 Task: Change object animations to with previous.
Action: Mouse moved to (484, 88)
Screenshot: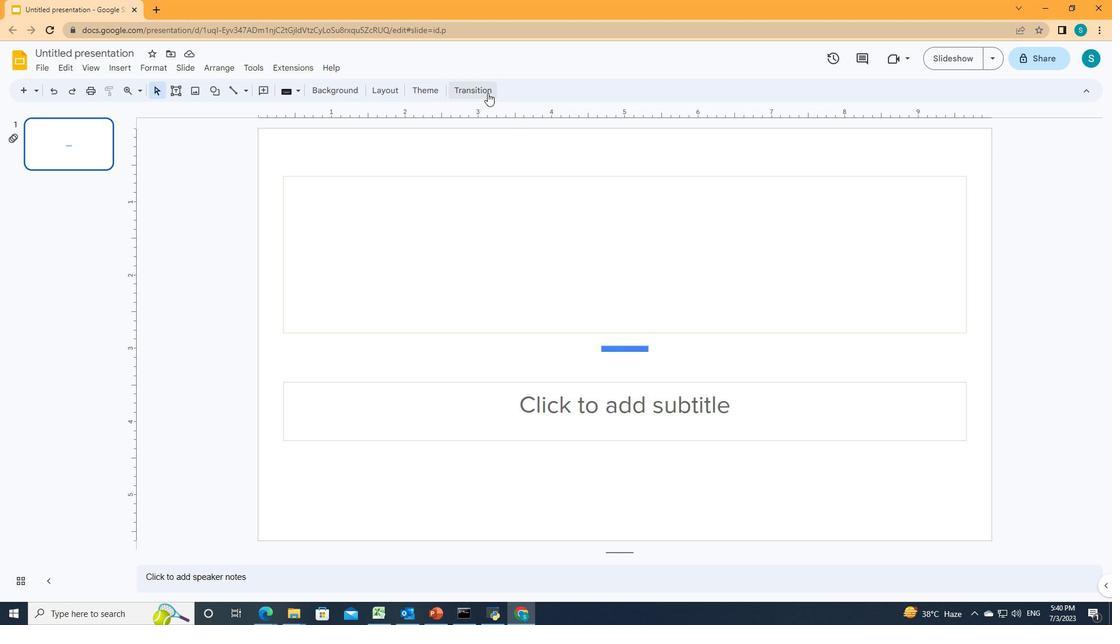 
Action: Mouse pressed left at (484, 88)
Screenshot: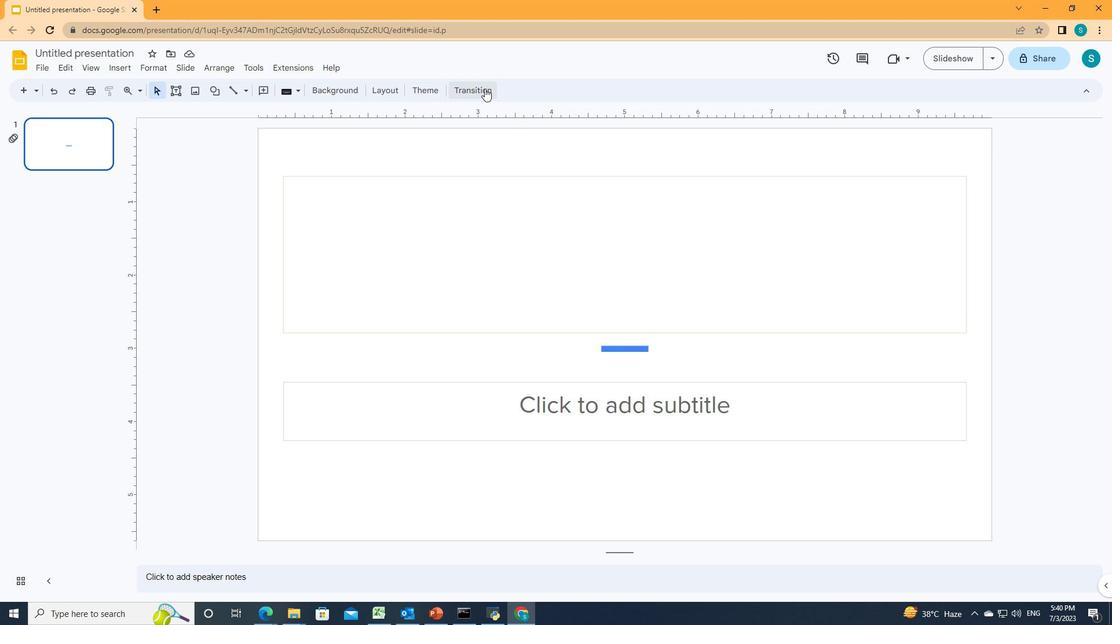 
Action: Mouse moved to (947, 338)
Screenshot: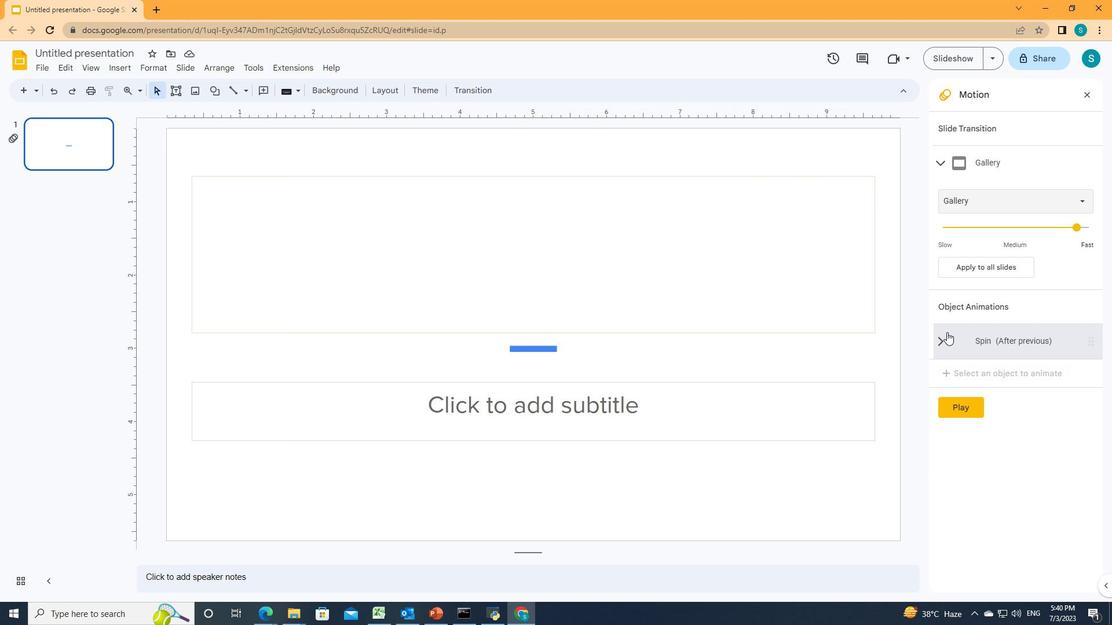 
Action: Mouse pressed left at (947, 338)
Screenshot: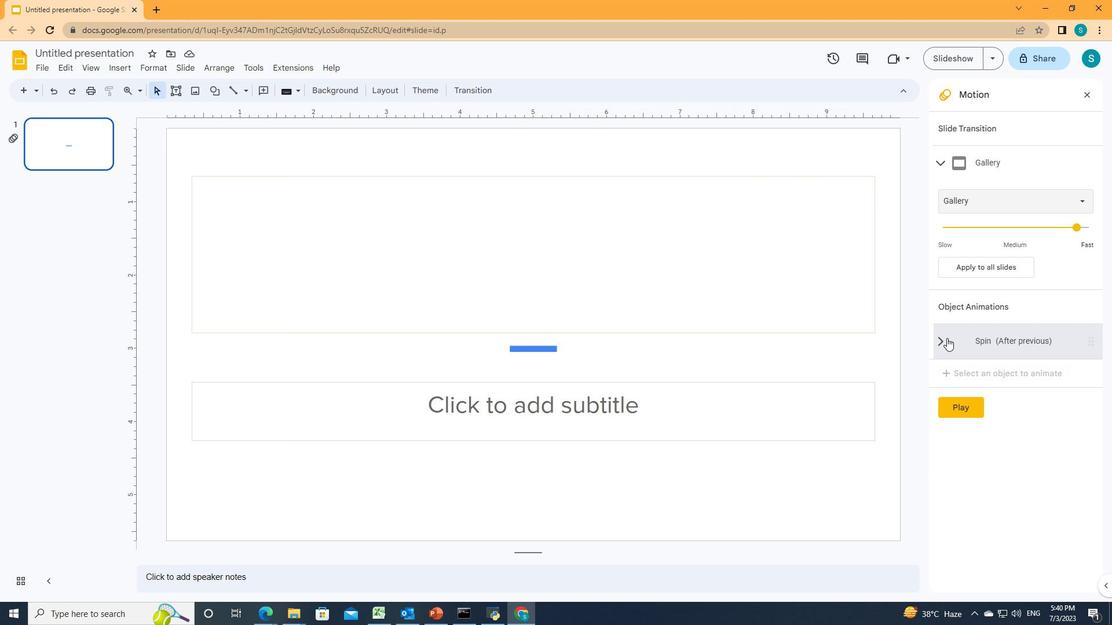 
Action: Mouse moved to (946, 307)
Screenshot: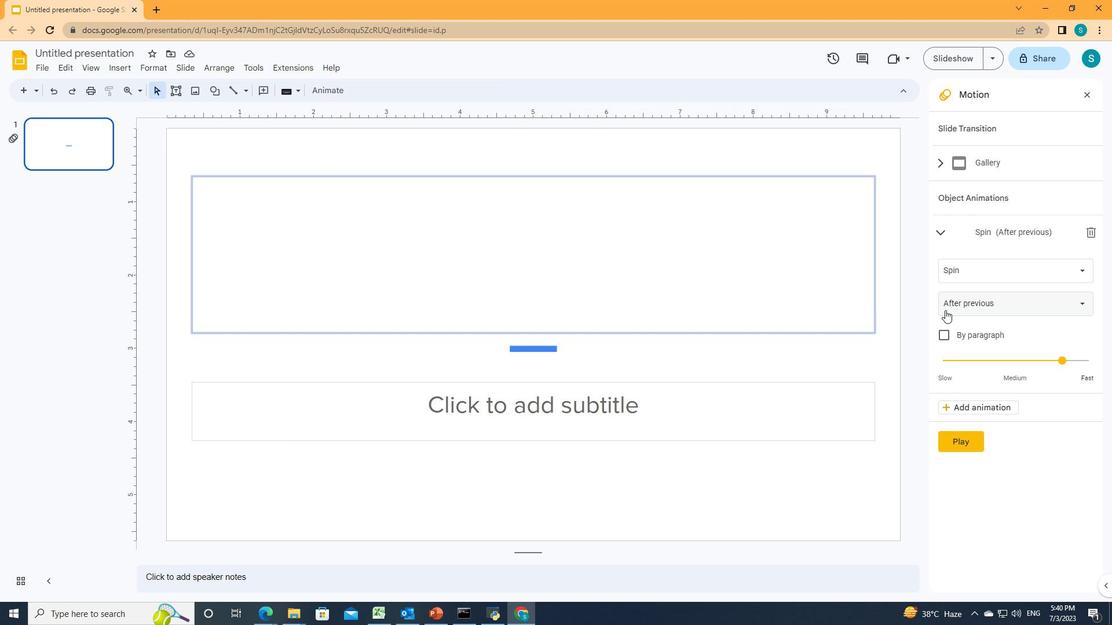 
Action: Mouse pressed left at (946, 307)
Screenshot: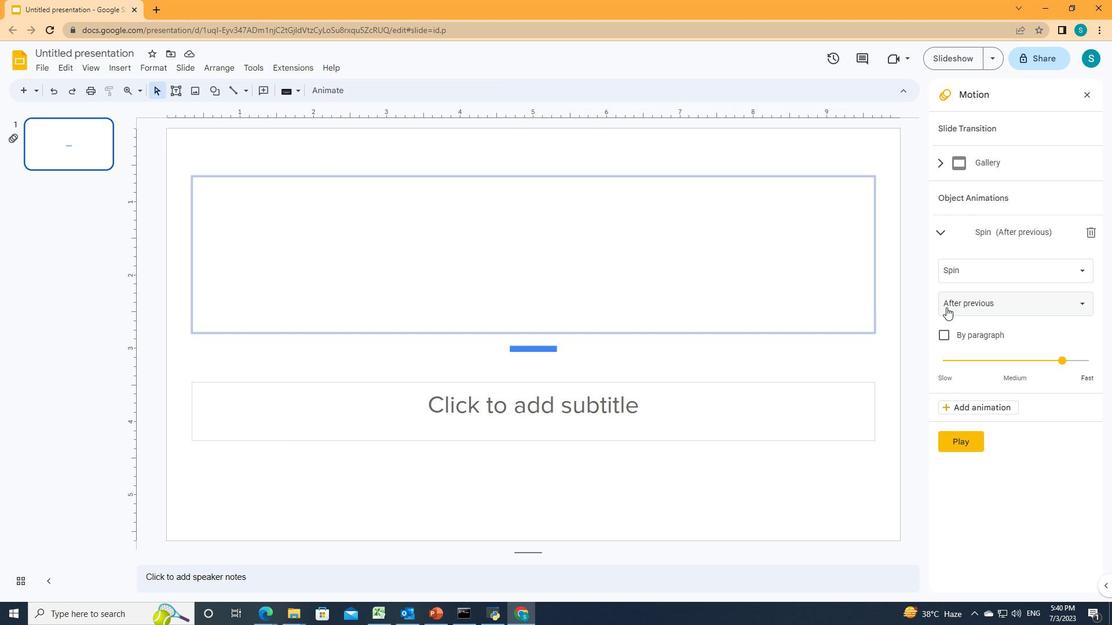 
Action: Mouse moved to (950, 363)
Screenshot: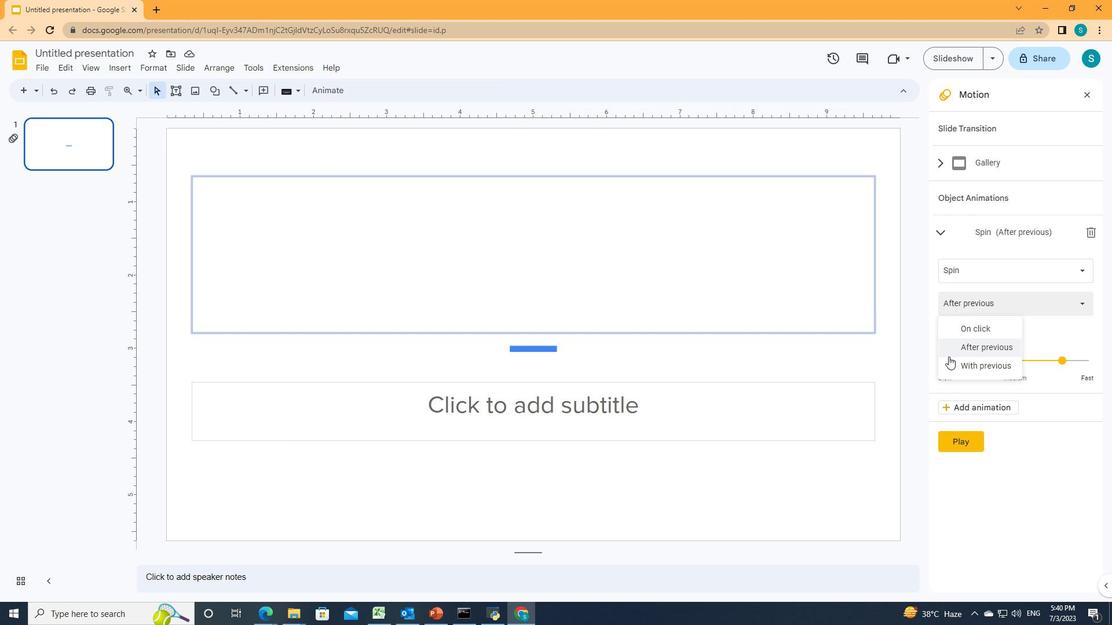 
Action: Mouse pressed left at (950, 363)
Screenshot: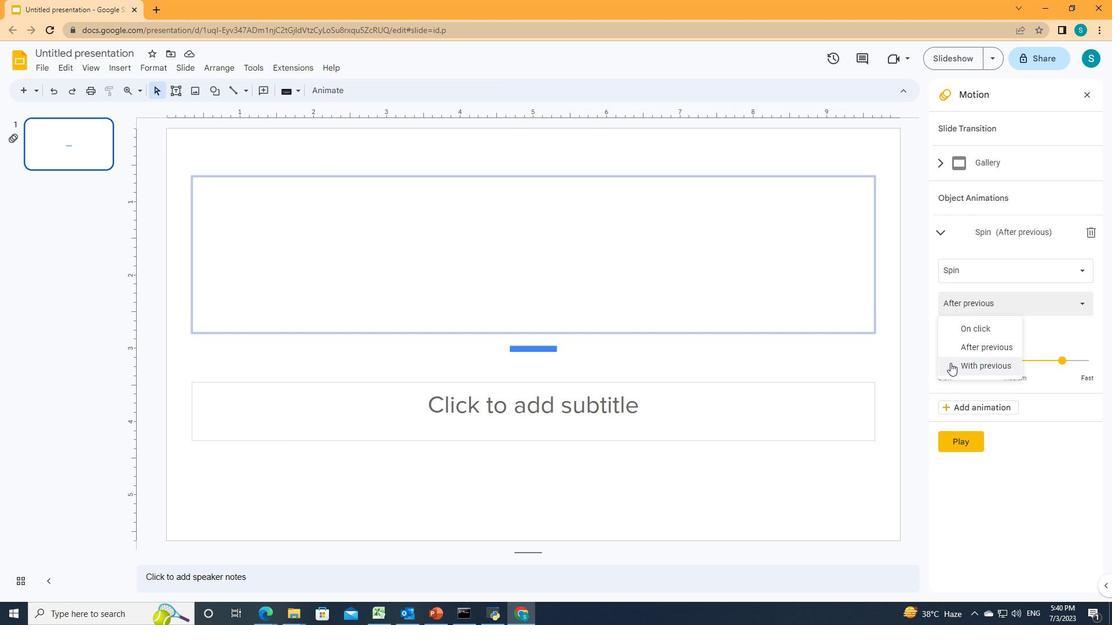 
Action: Mouse moved to (944, 356)
Screenshot: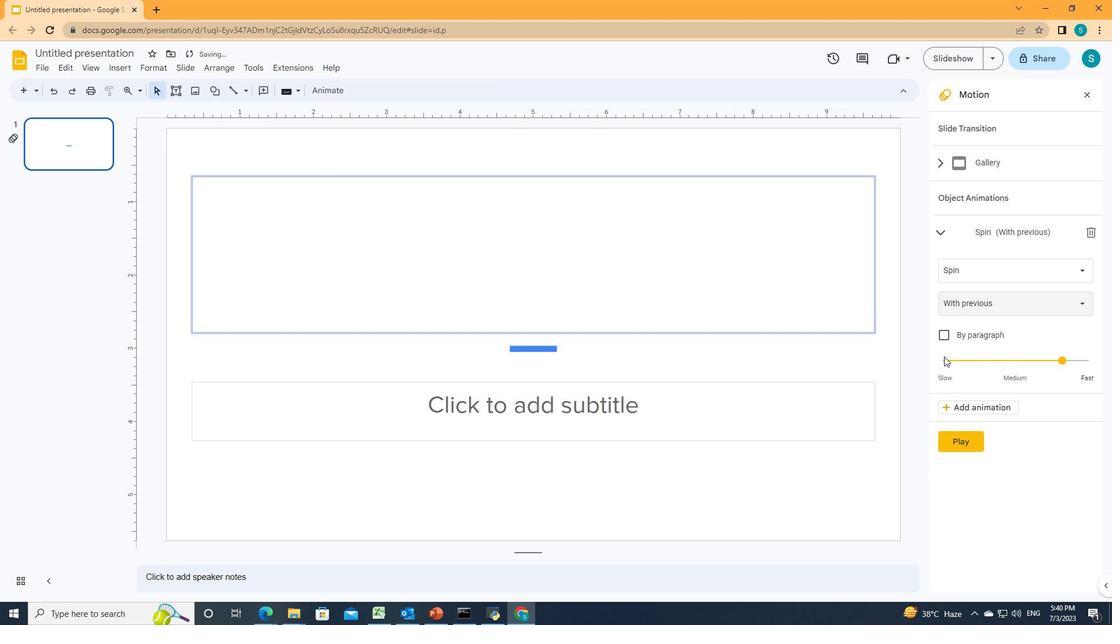 
